 Task: Use the formula "AVERAGEIF" in spreadsheet "Project portfolio".
Action: Mouse moved to (145, 135)
Screenshot: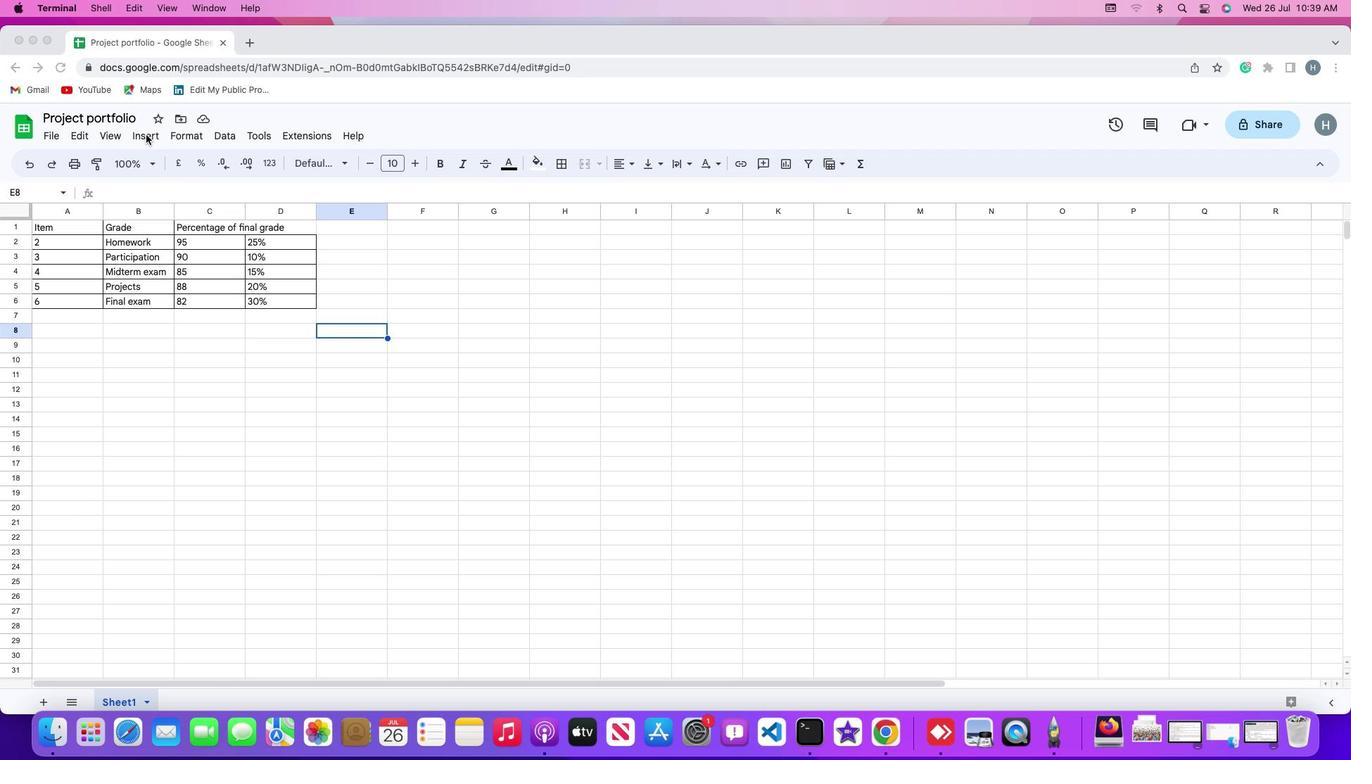 
Action: Mouse pressed left at (145, 135)
Screenshot: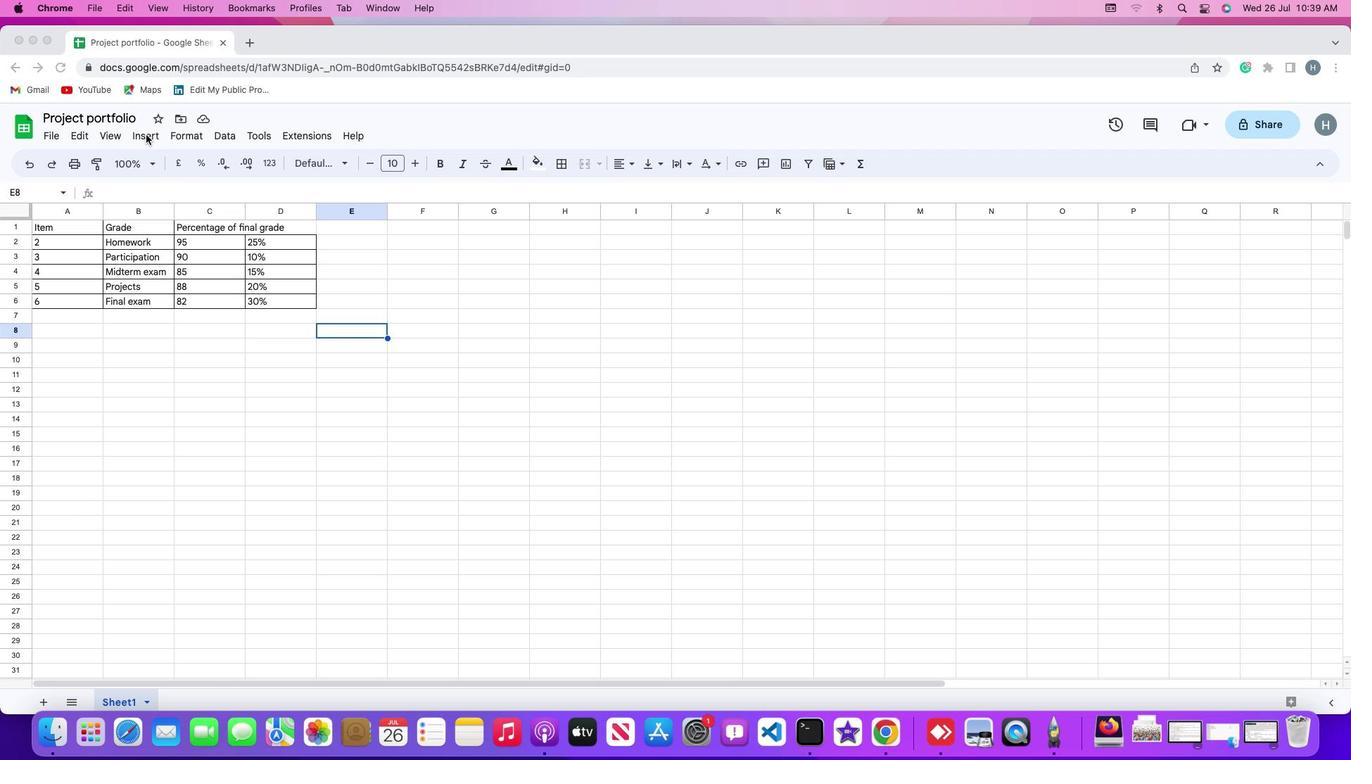 
Action: Mouse moved to (148, 132)
Screenshot: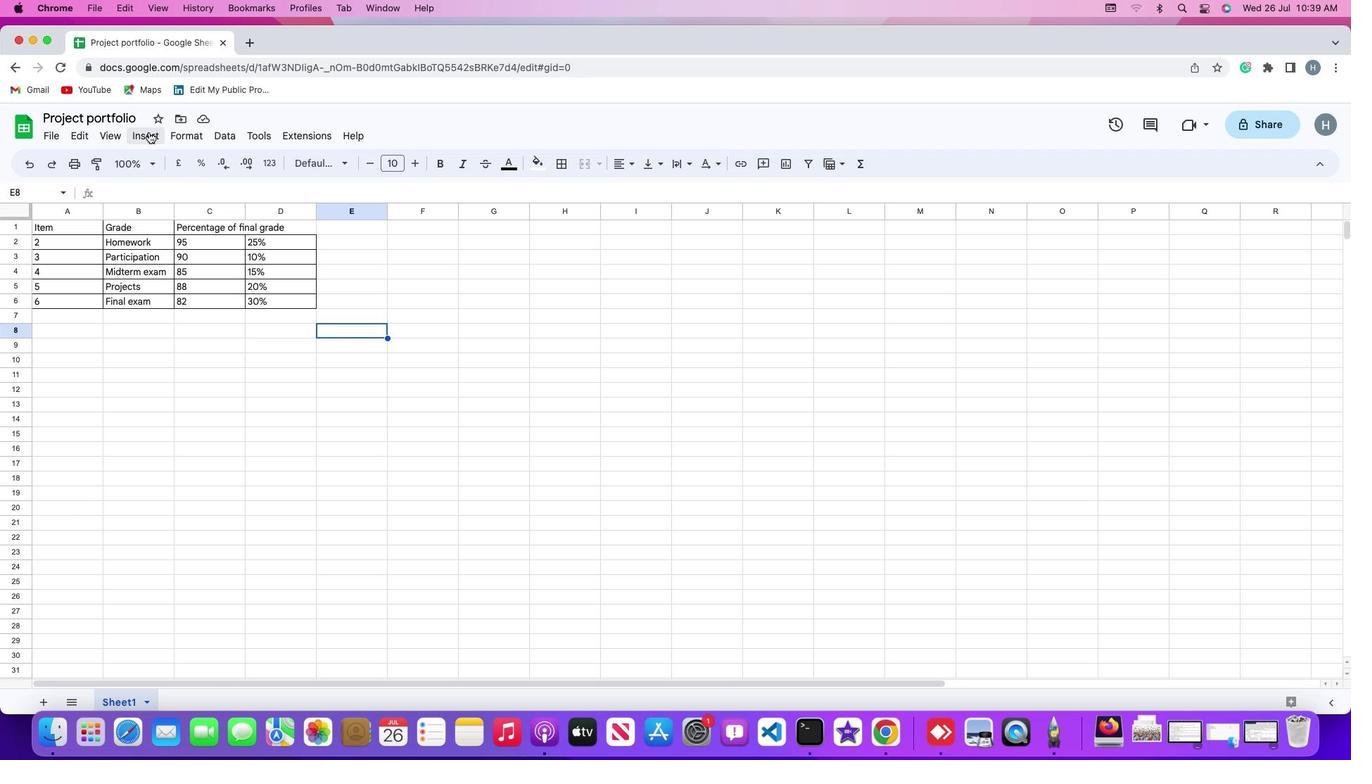 
Action: Mouse pressed left at (148, 132)
Screenshot: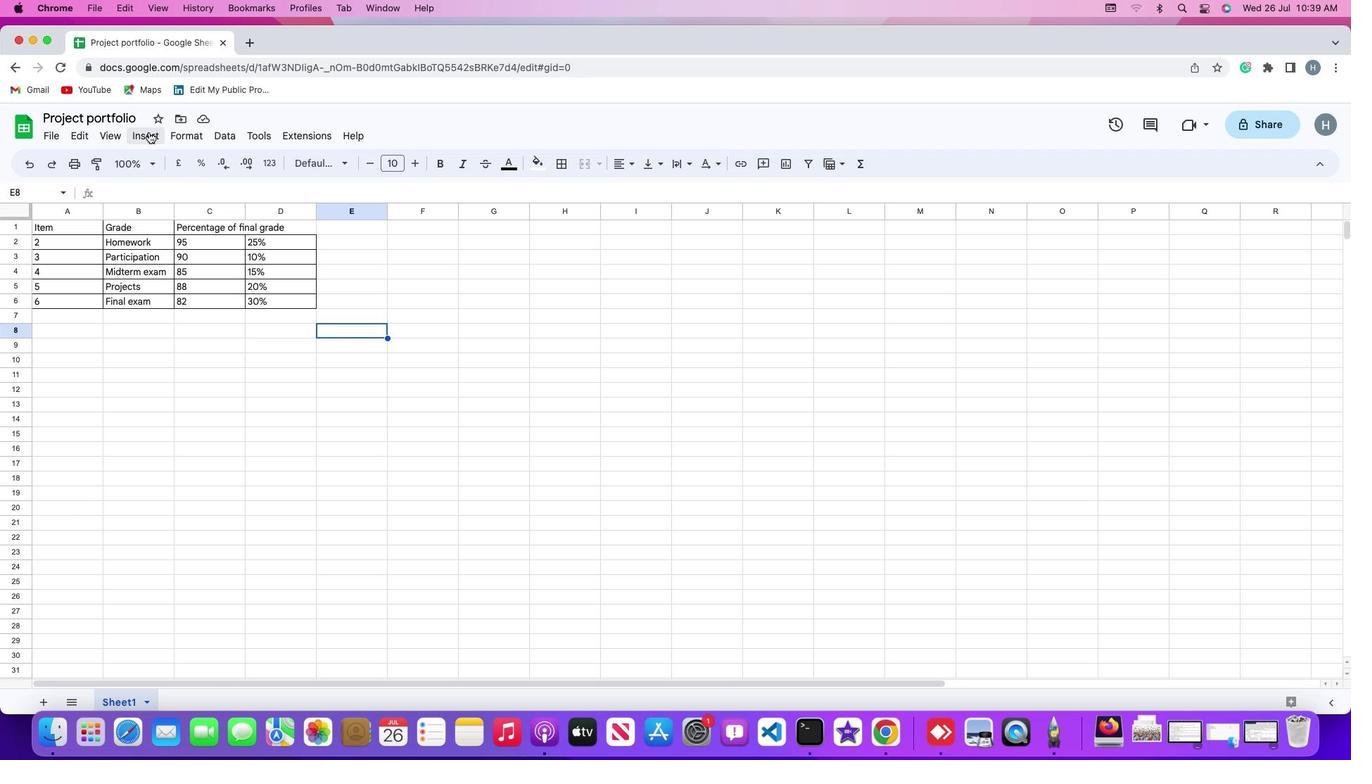 
Action: Mouse moved to (615, 581)
Screenshot: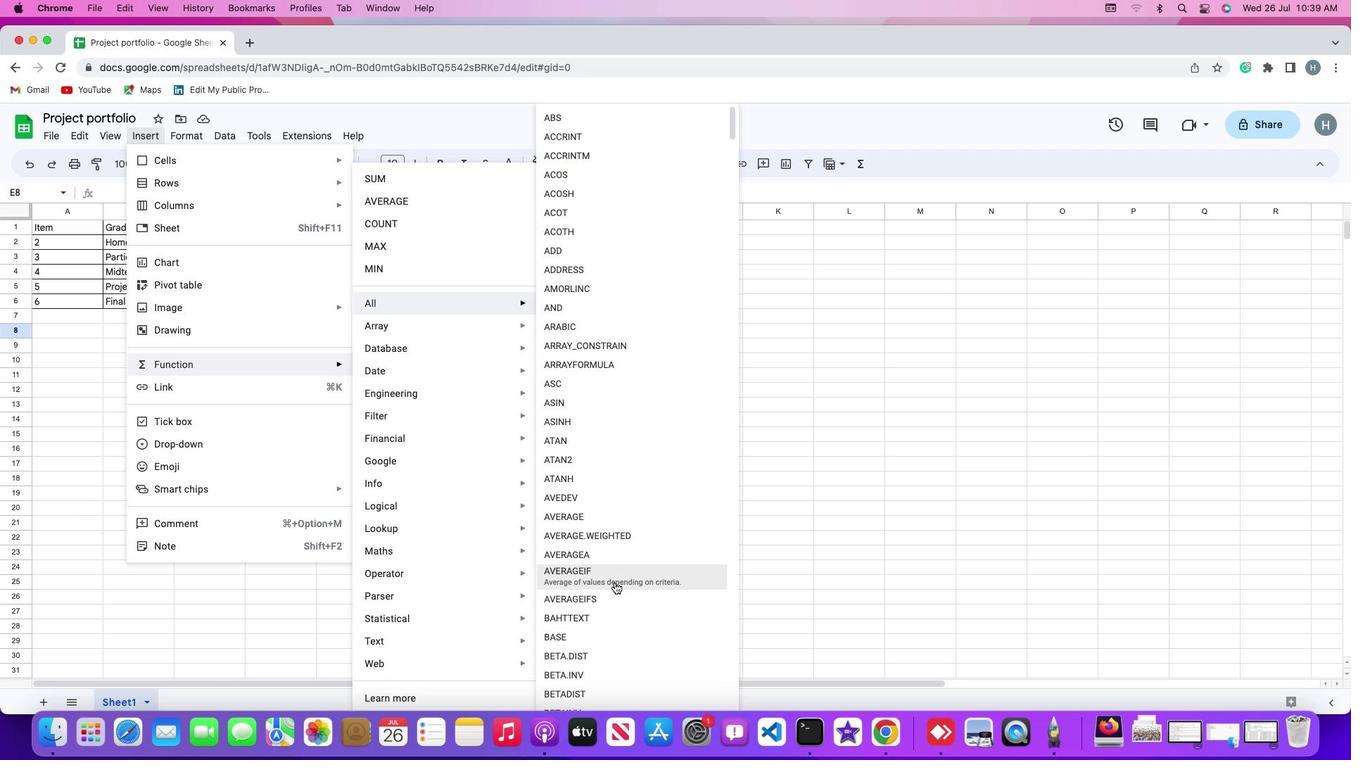 
Action: Mouse pressed left at (615, 581)
Screenshot: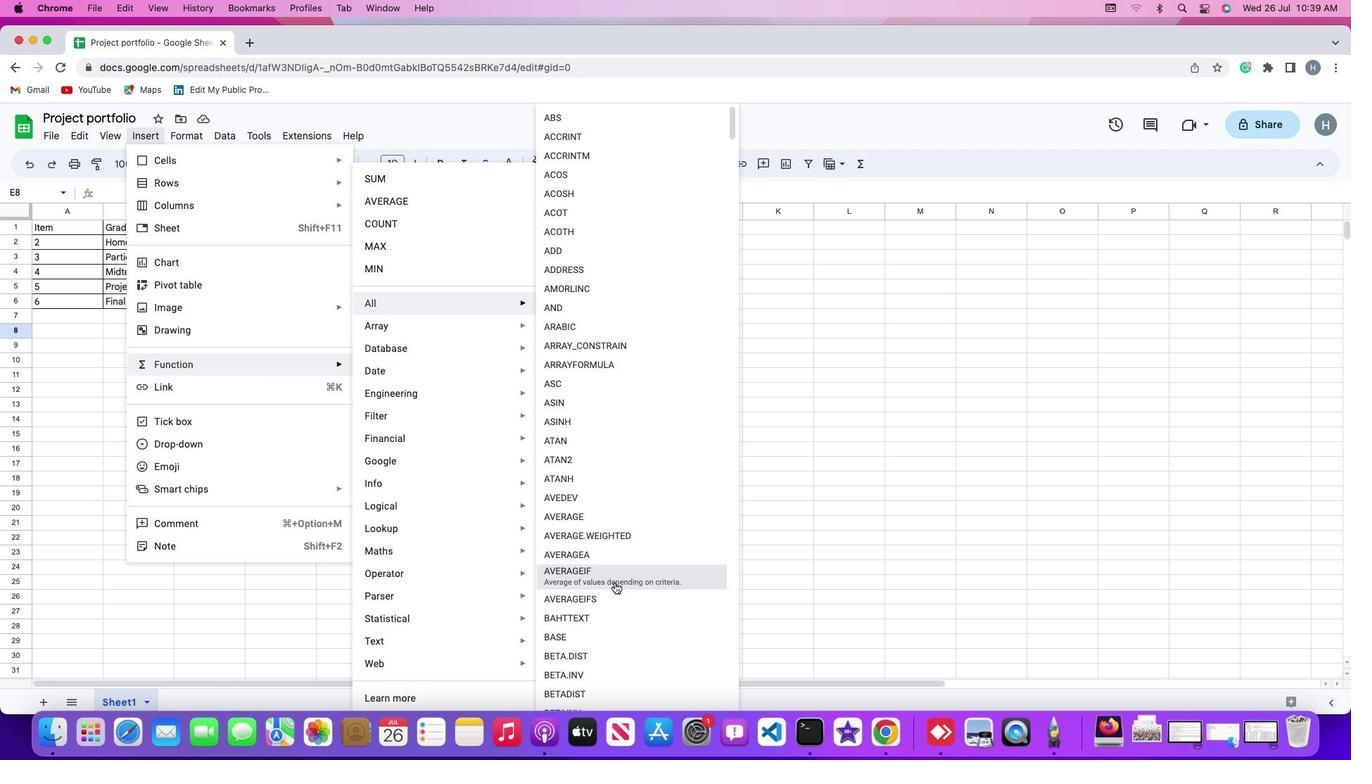 
Action: Mouse moved to (223, 239)
Screenshot: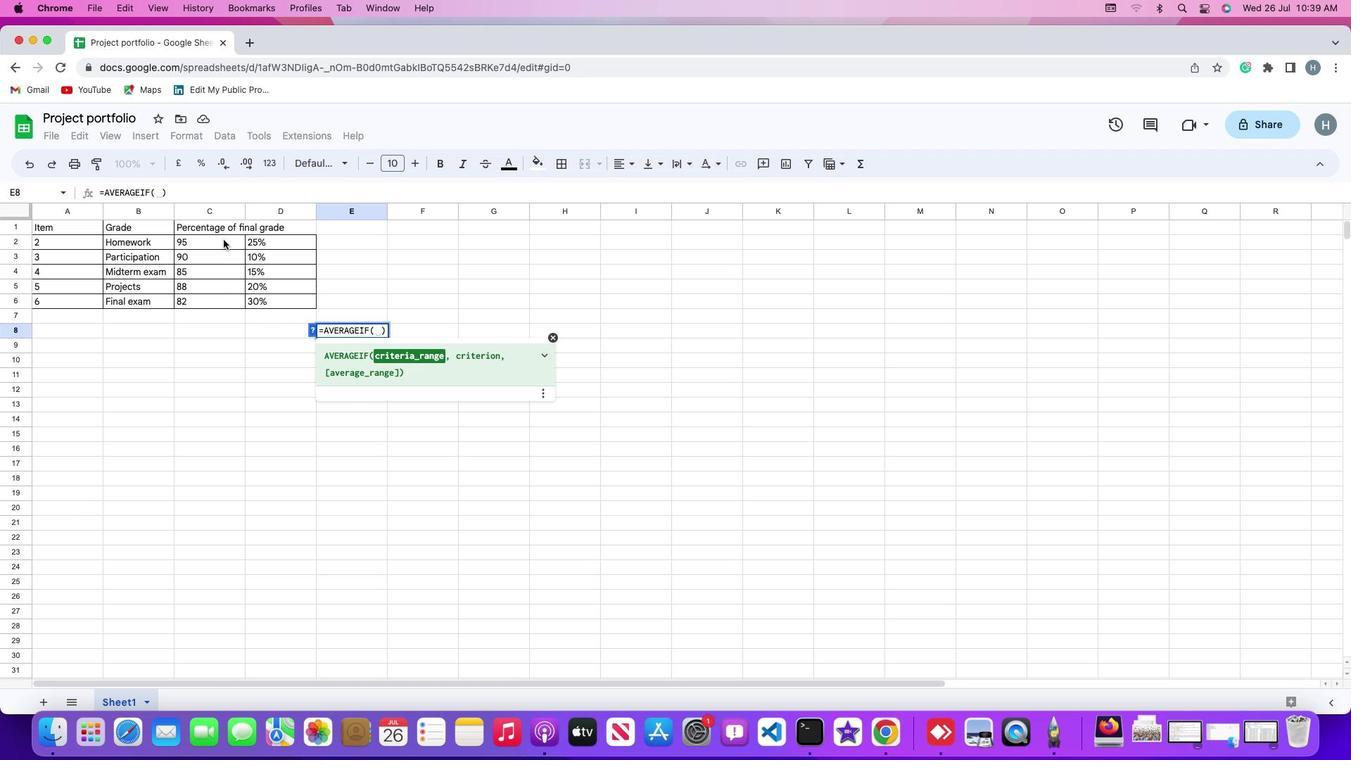 
Action: Mouse pressed left at (223, 239)
Screenshot: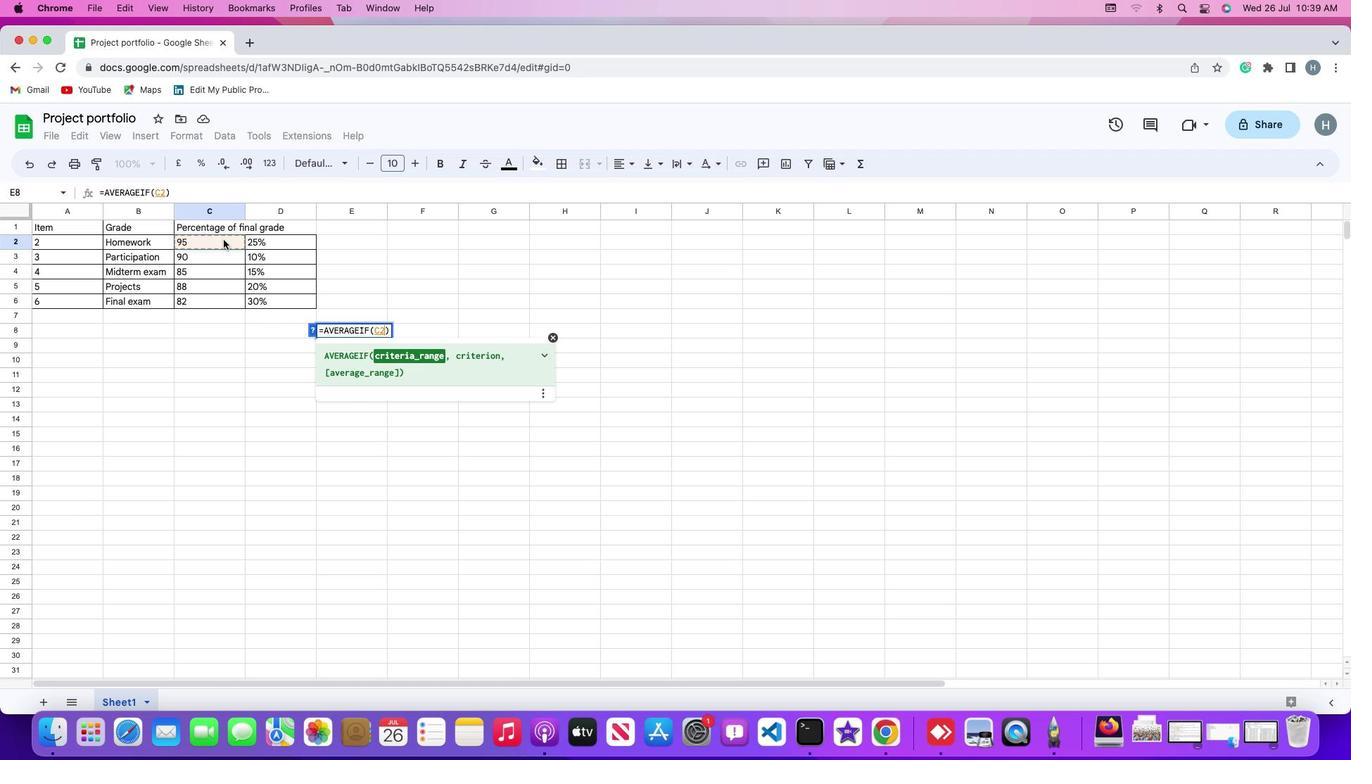
Action: Mouse moved to (224, 296)
Screenshot: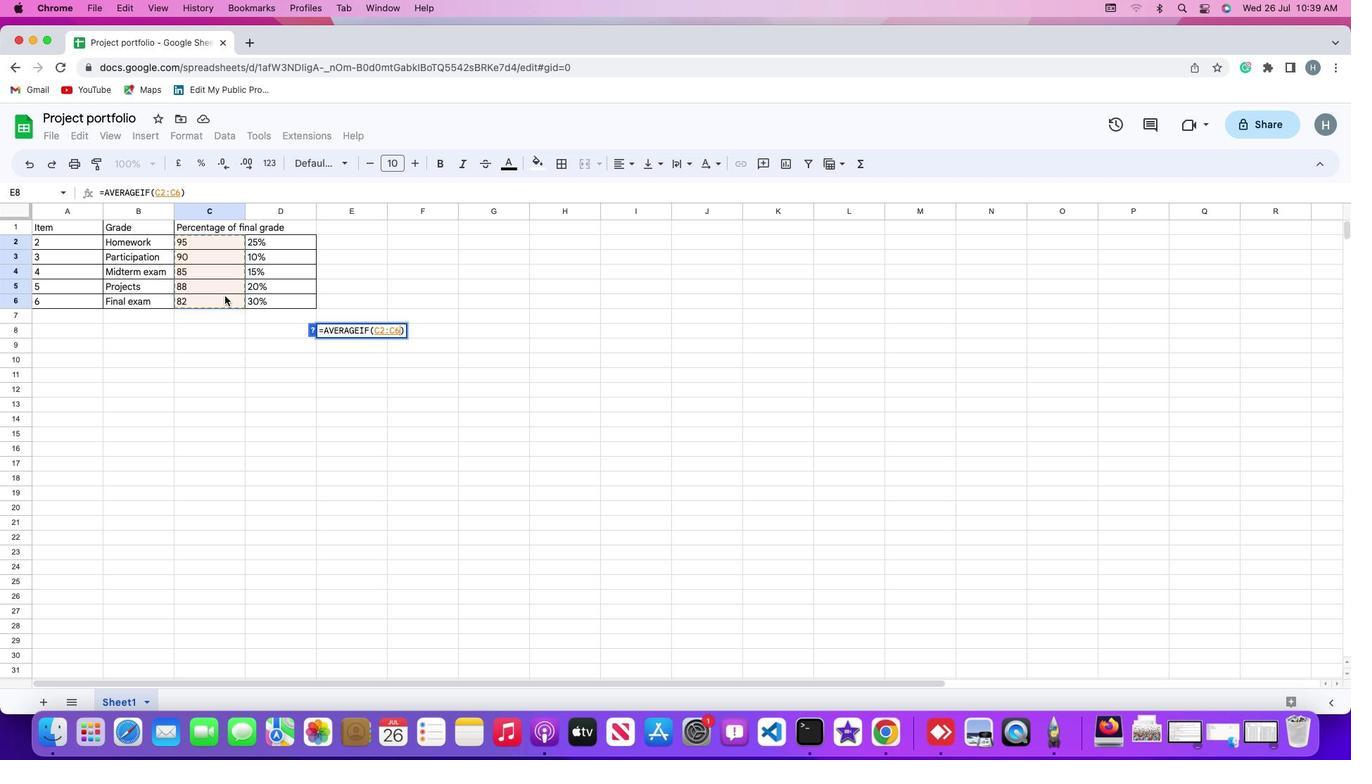 
Action: Key pressed ','Key.shift_r'"'Key.shift_r'>''5''0'Key.shift_r'"'','
Screenshot: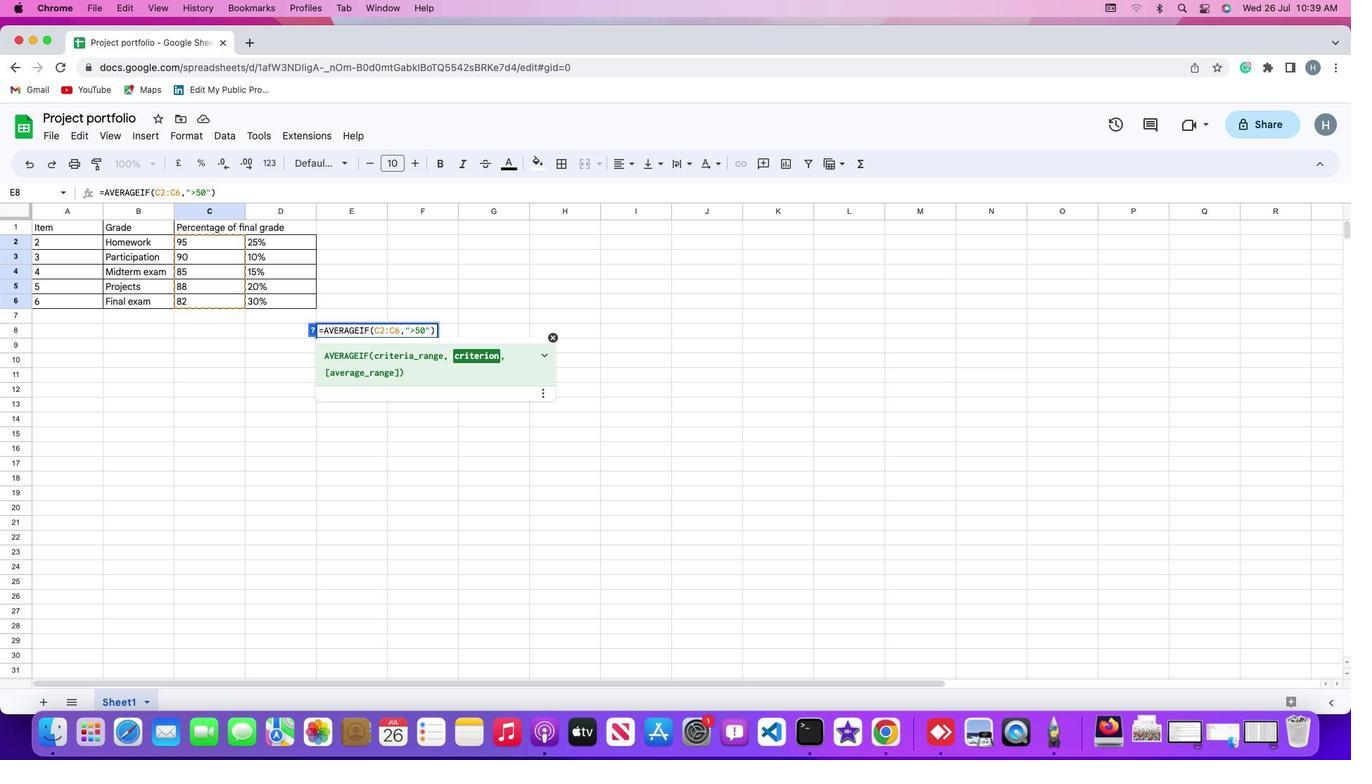 
Action: Mouse moved to (268, 239)
Screenshot: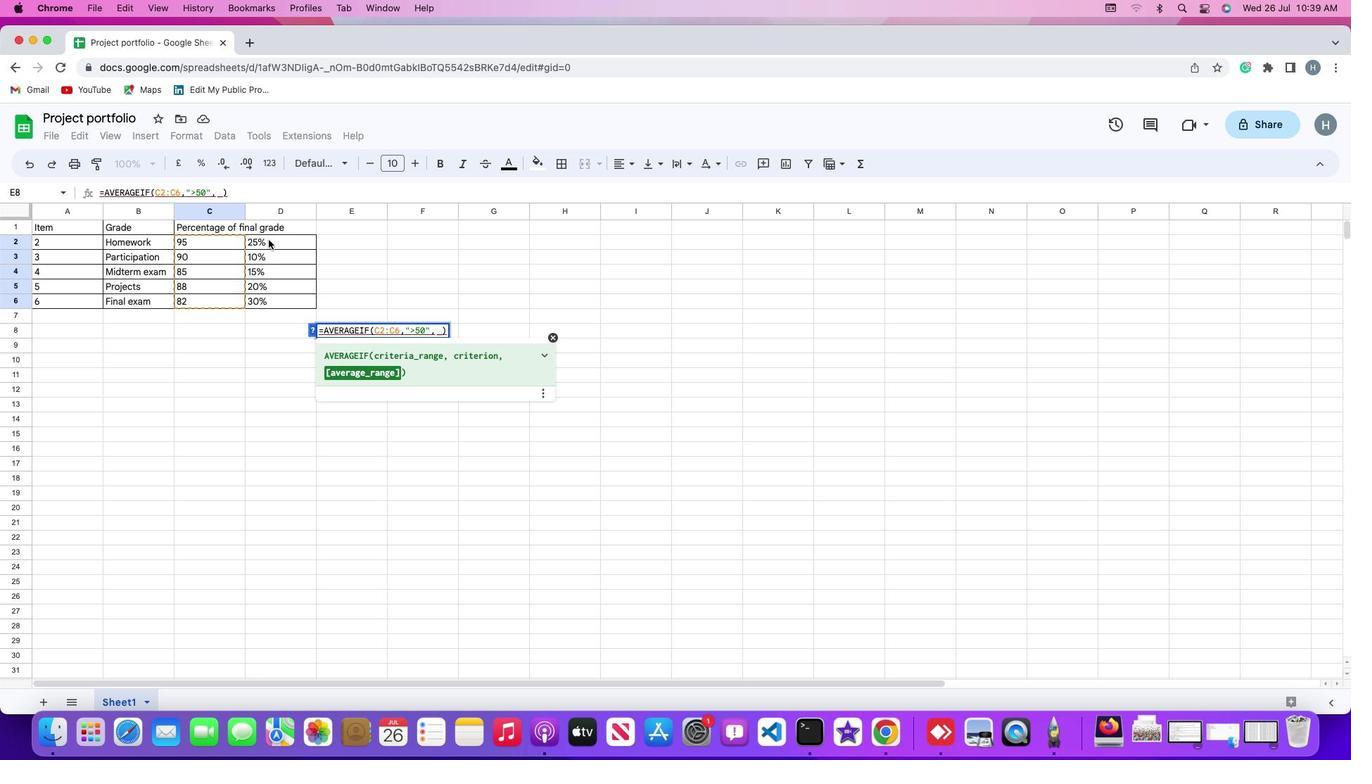 
Action: Mouse pressed left at (268, 239)
Screenshot: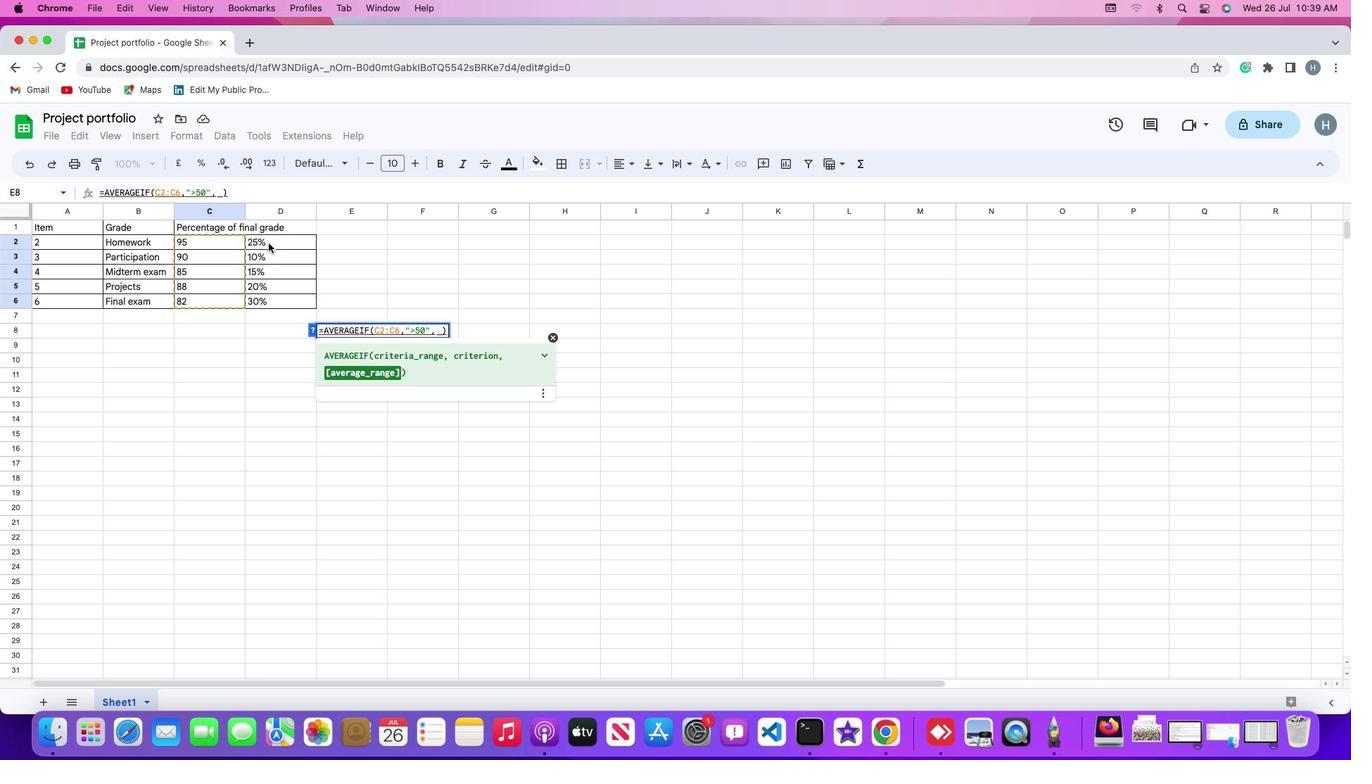 
Action: Mouse moved to (430, 448)
Screenshot: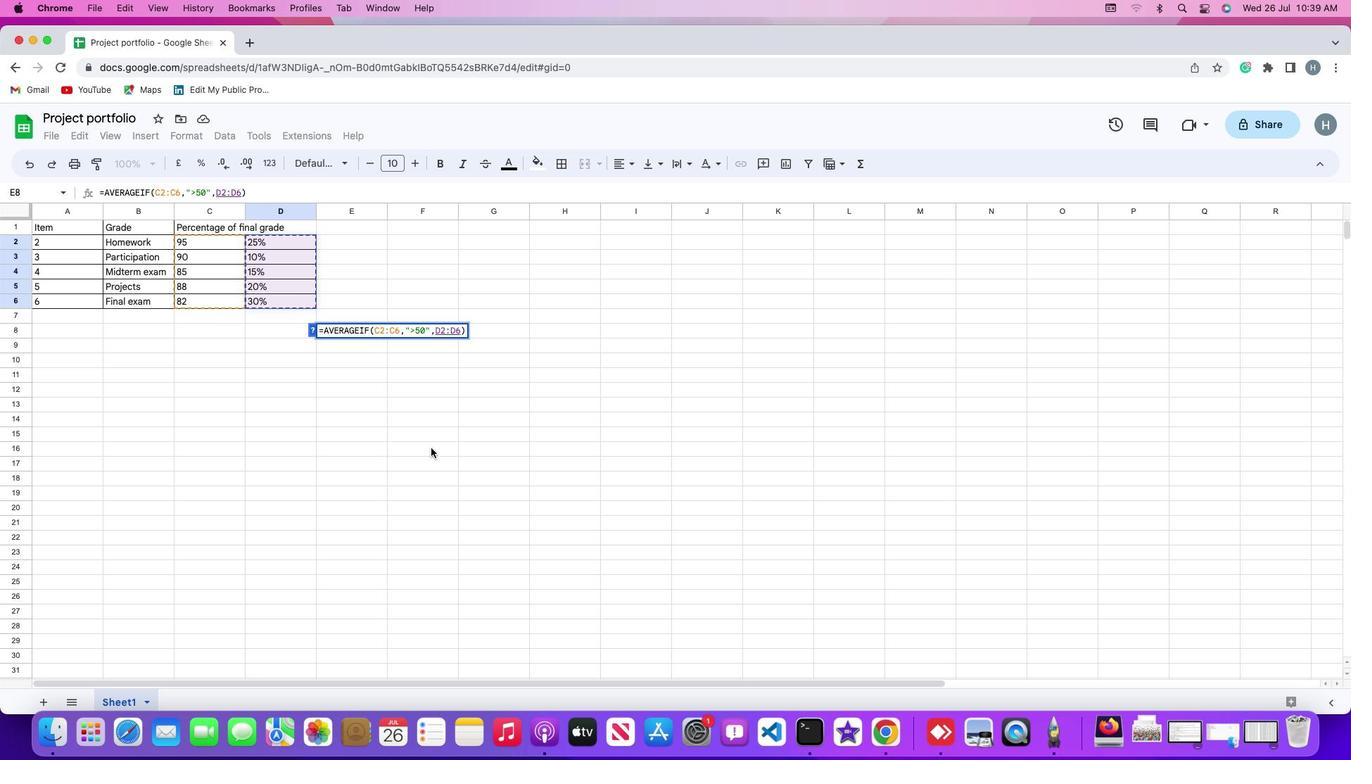 
Action: Key pressed Key.enter
Screenshot: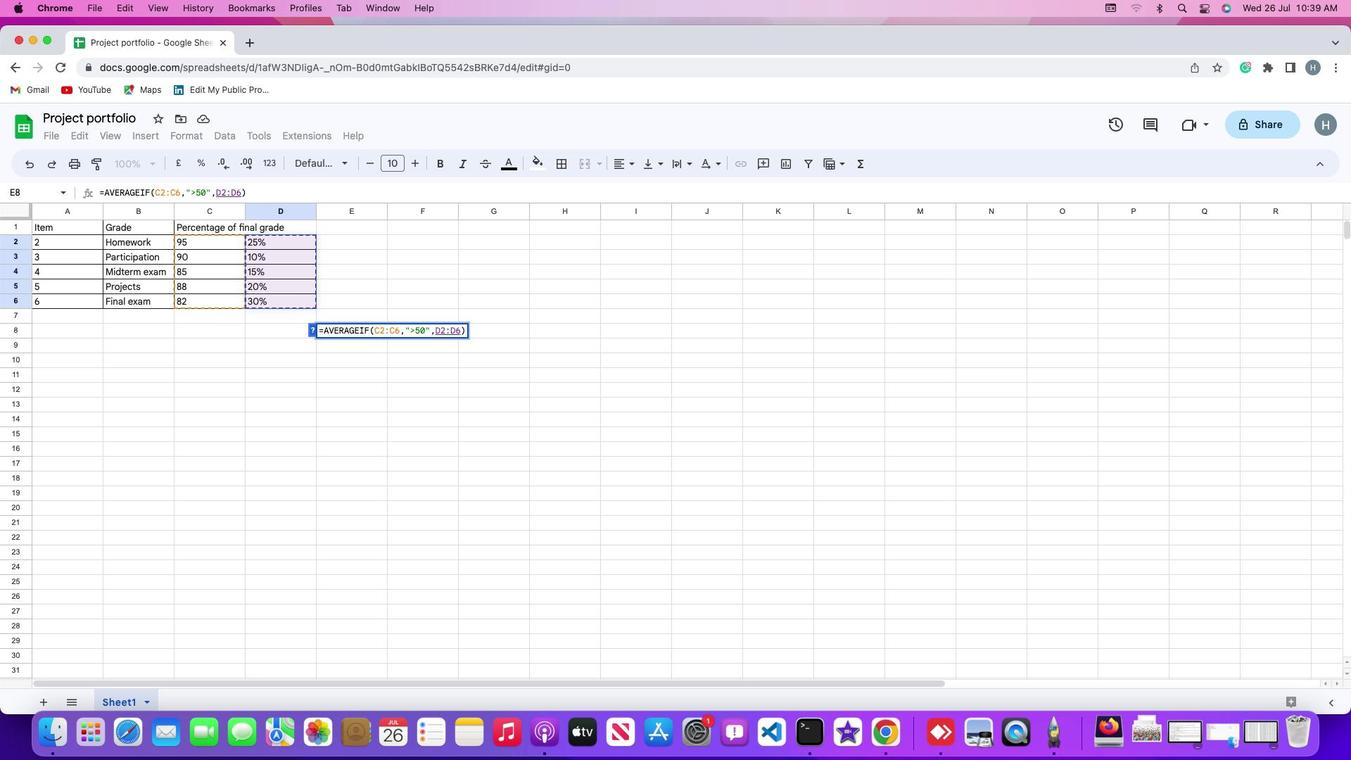 
